 Task: Set the Speed to 10%
Action: Mouse moved to (884, 347)
Screenshot: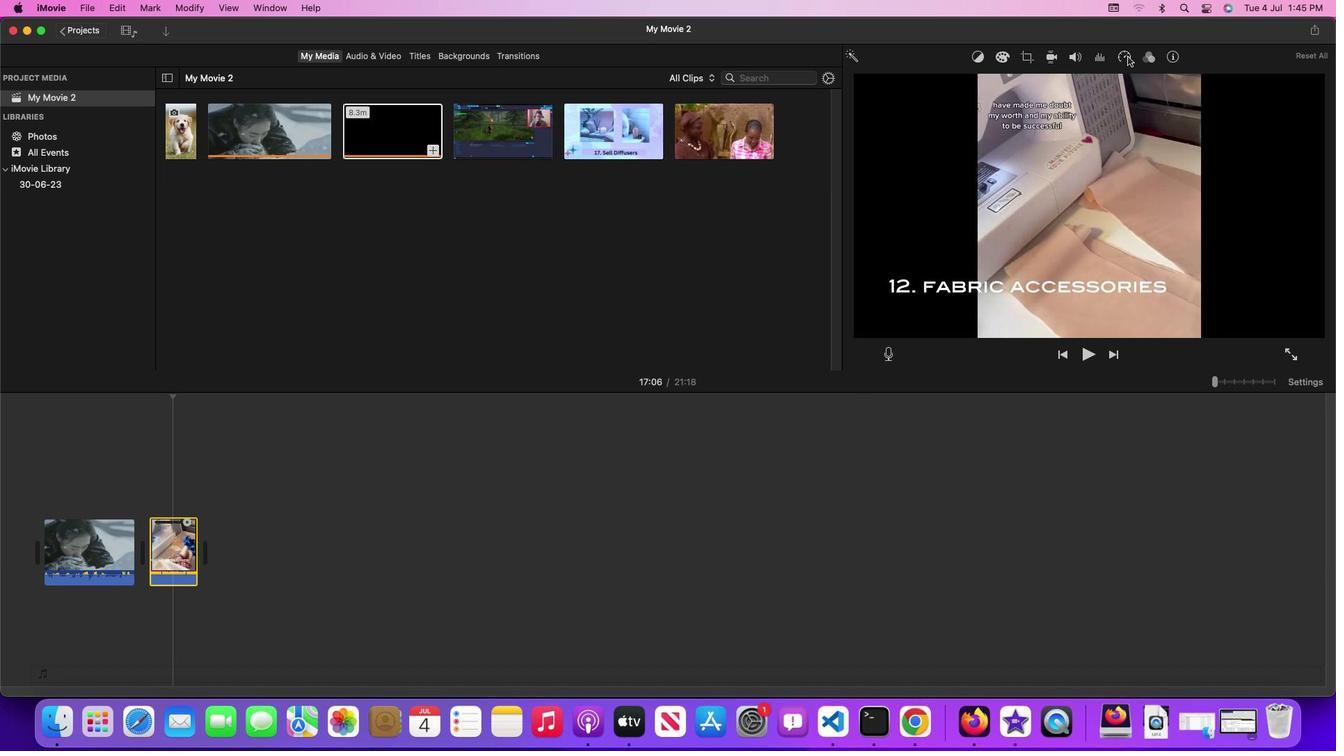 
Action: Mouse pressed left at (884, 347)
Screenshot: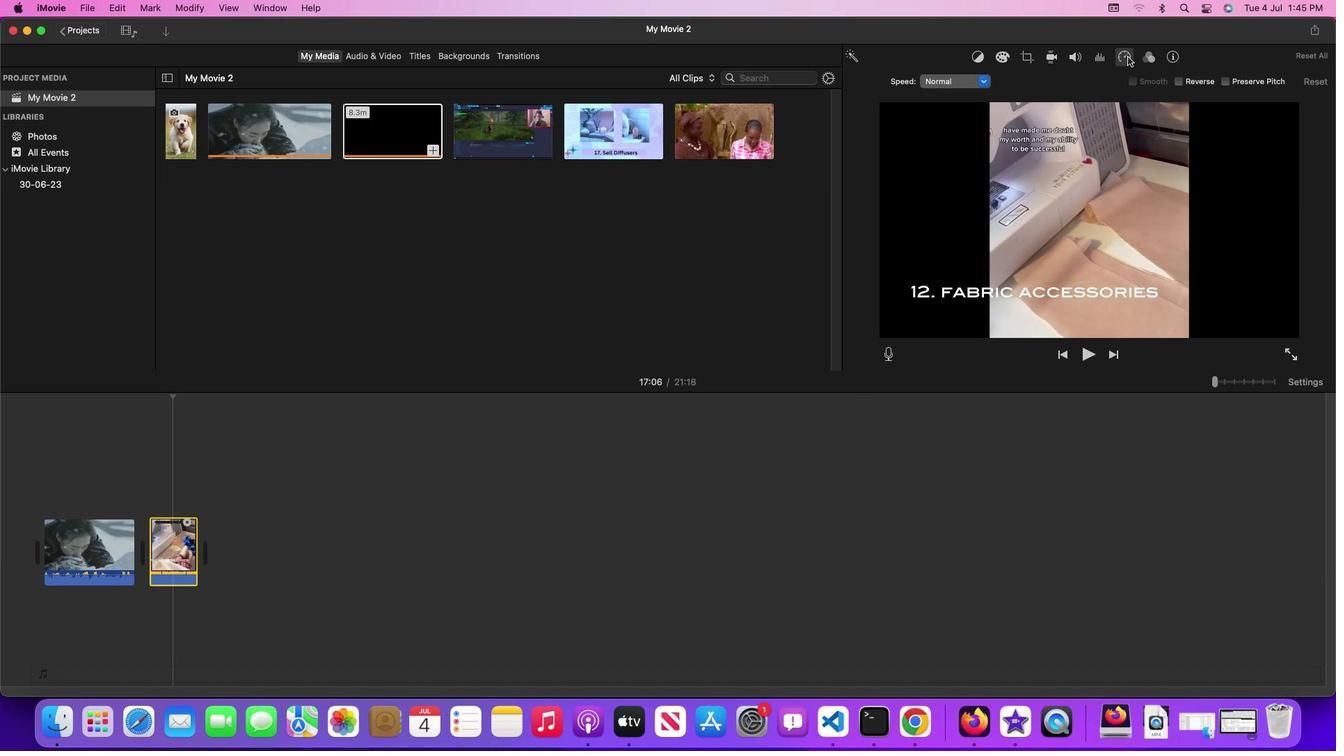 
Action: Mouse moved to (884, 347)
Screenshot: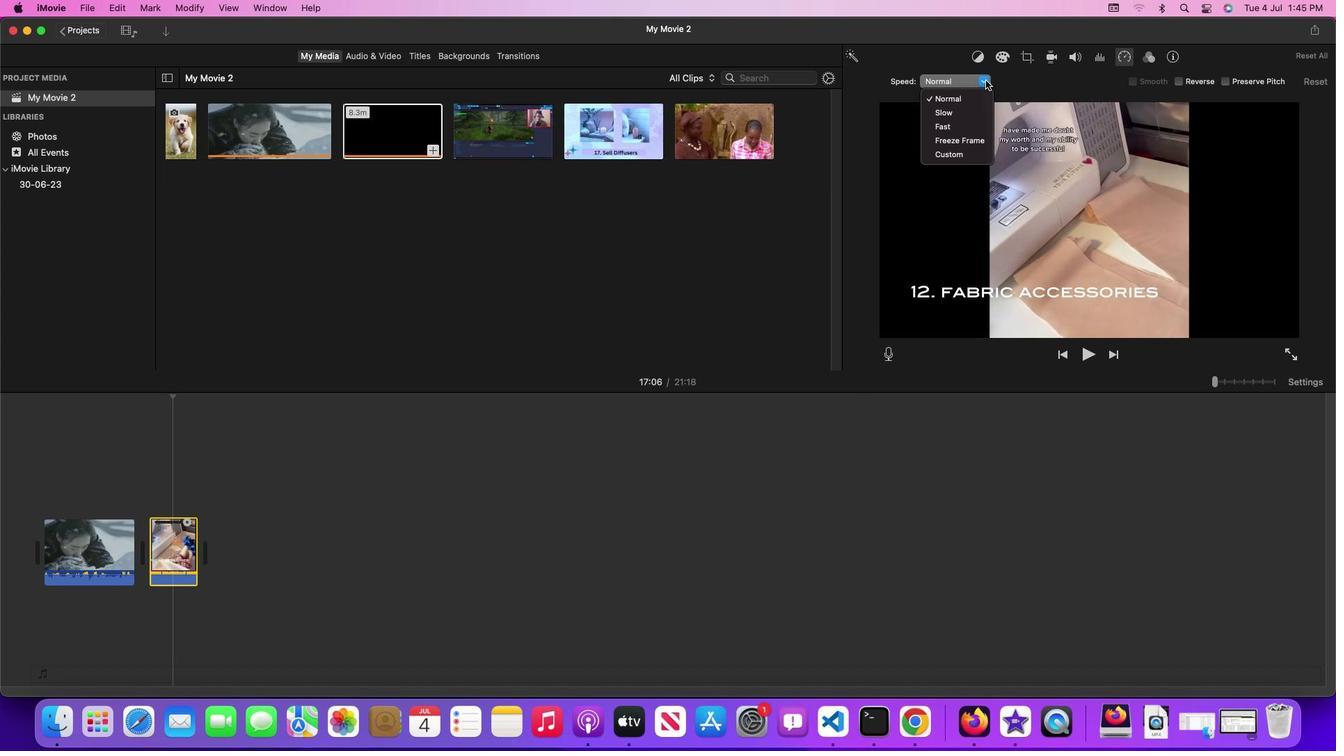 
Action: Mouse pressed left at (884, 347)
Screenshot: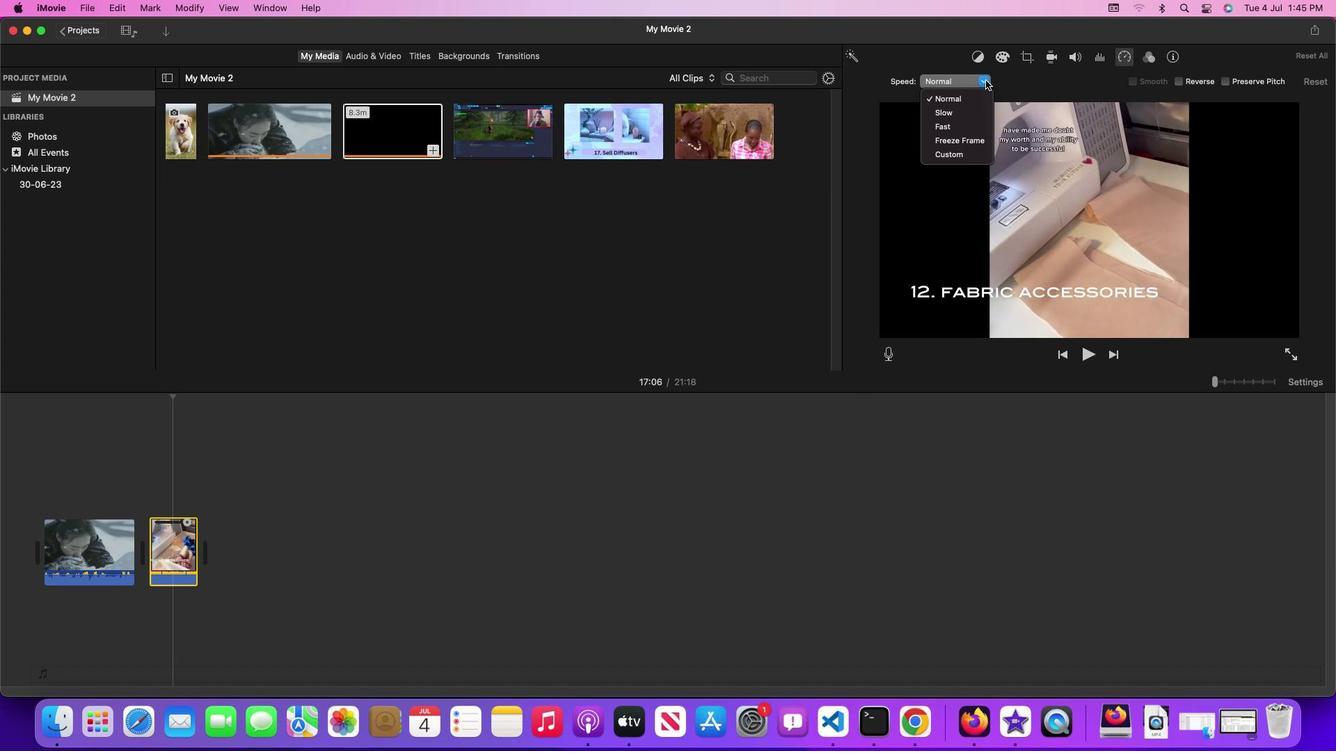 
Action: Mouse moved to (884, 347)
Screenshot: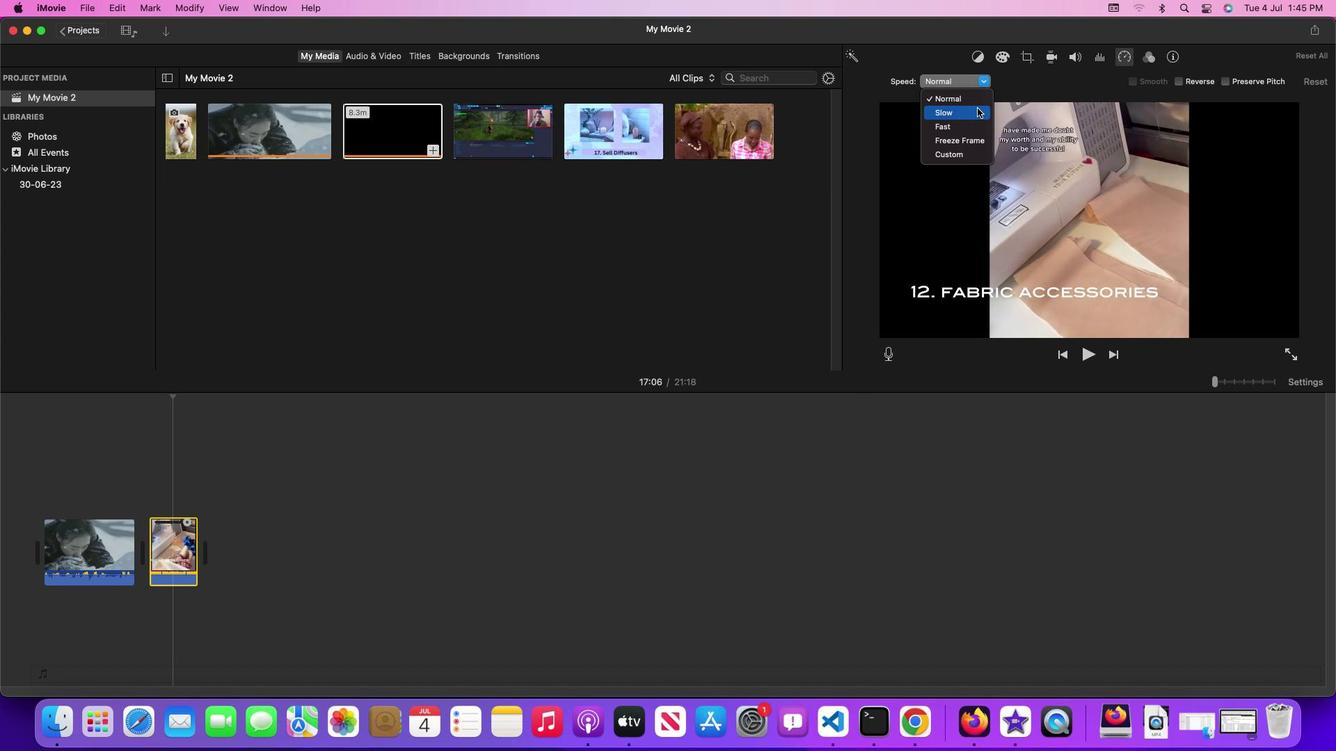 
Action: Mouse pressed left at (884, 347)
Screenshot: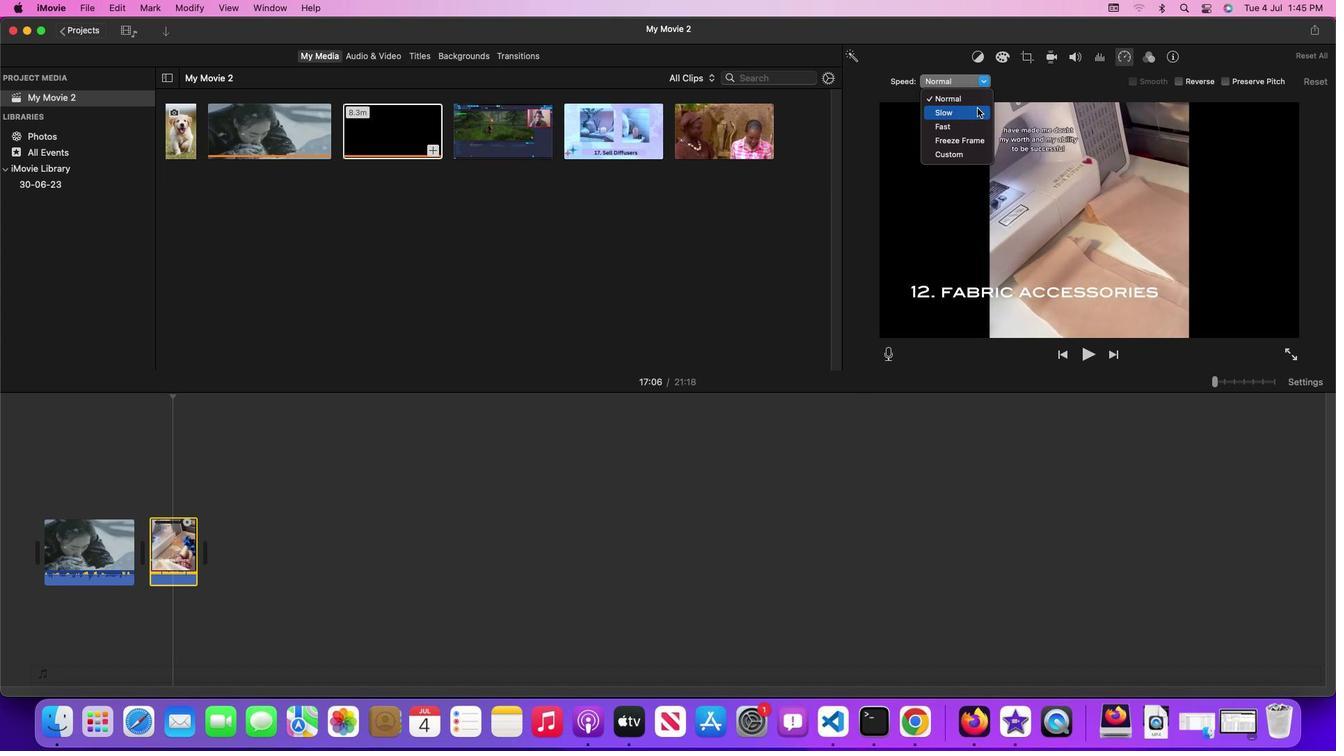 
Action: Mouse moved to (884, 347)
Screenshot: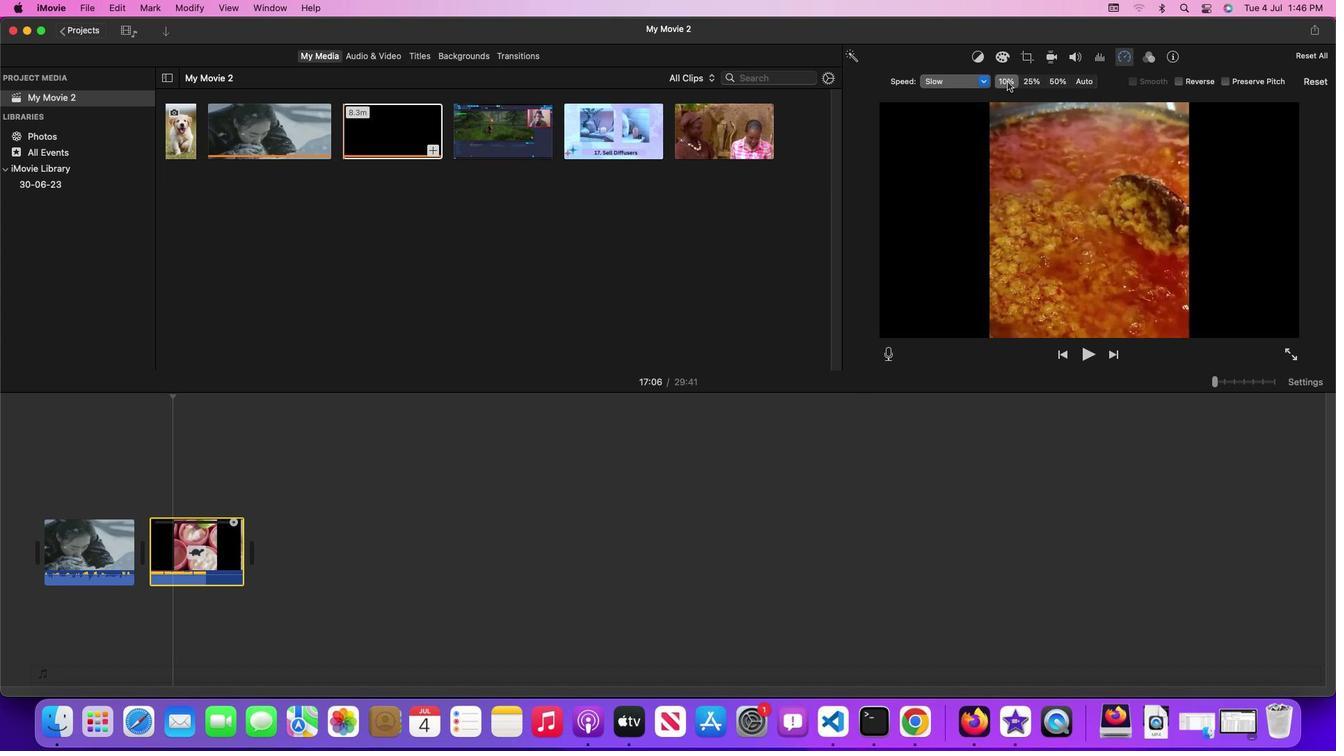 
Action: Mouse pressed left at (884, 347)
Screenshot: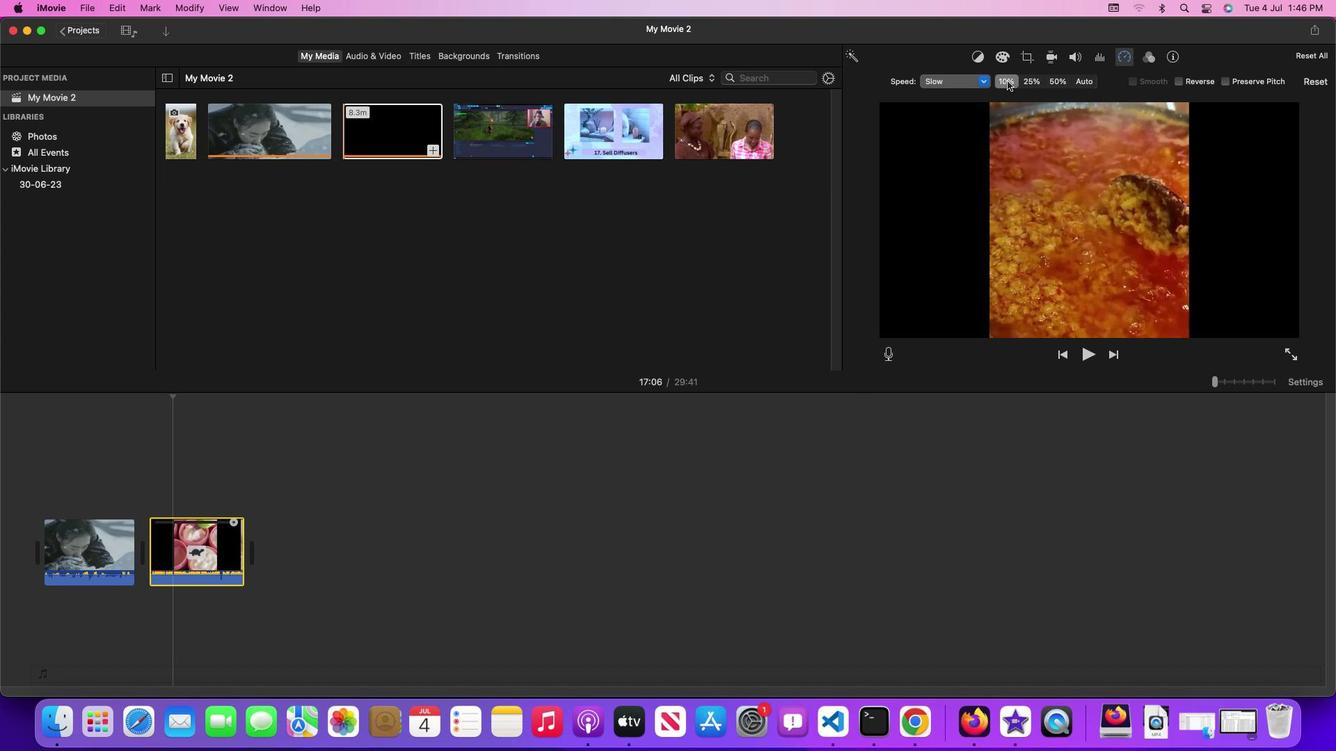 
Action: Mouse moved to (884, 347)
Screenshot: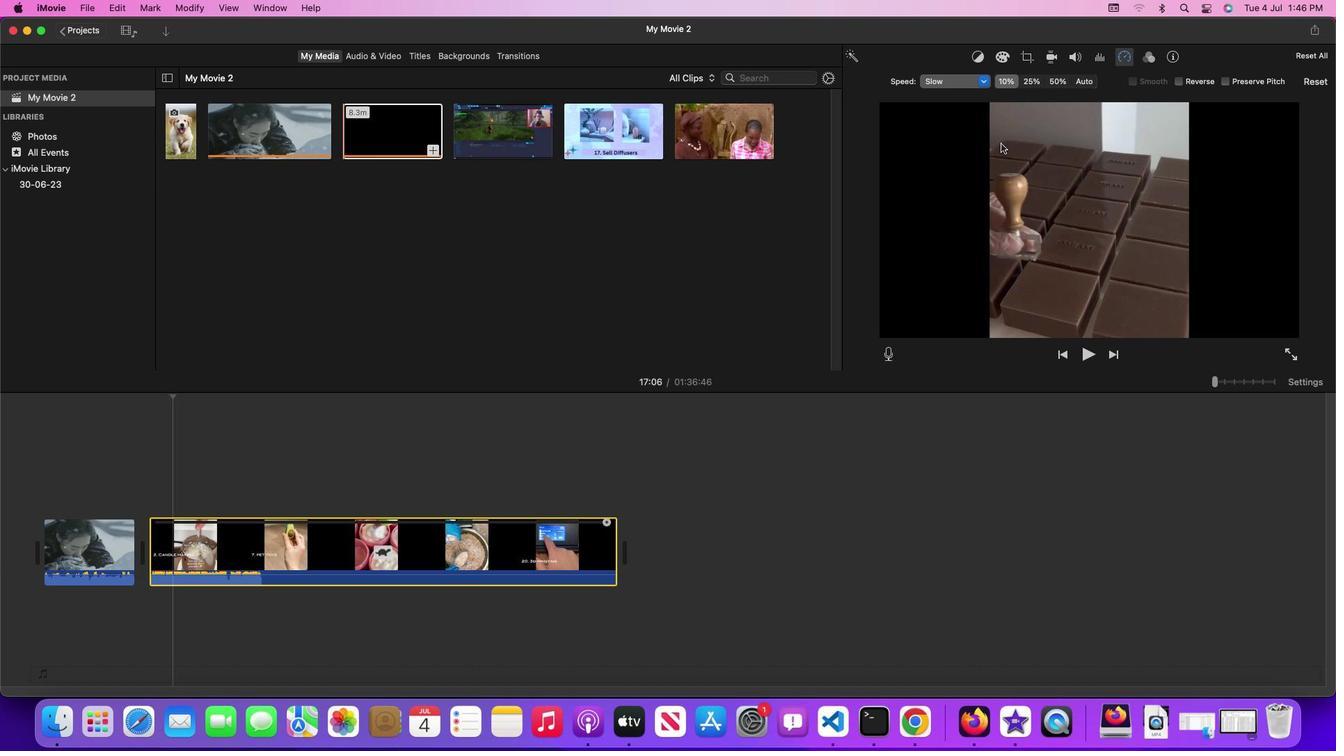 
